 Task: Select light skin tone.
Action: Mouse moved to (396, 108)
Screenshot: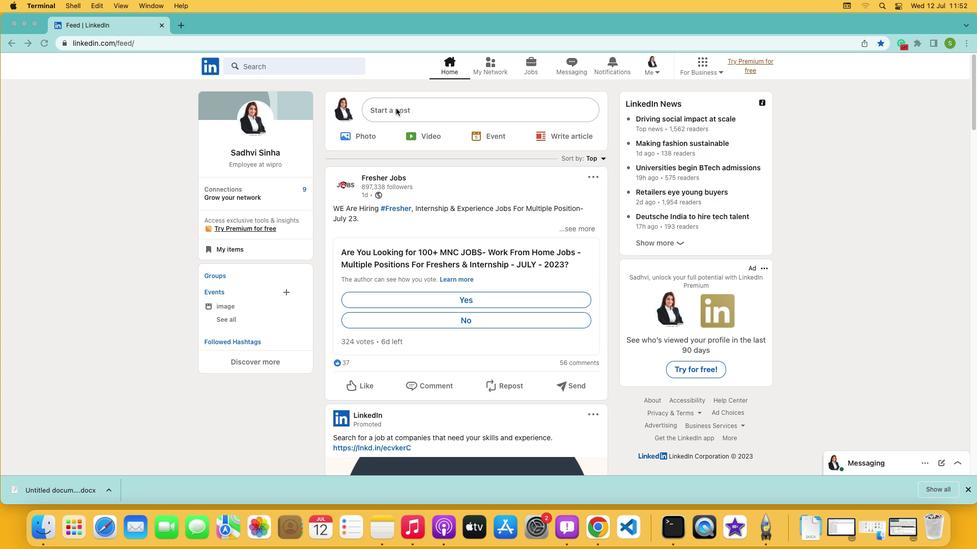 
Action: Mouse pressed left at (396, 108)
Screenshot: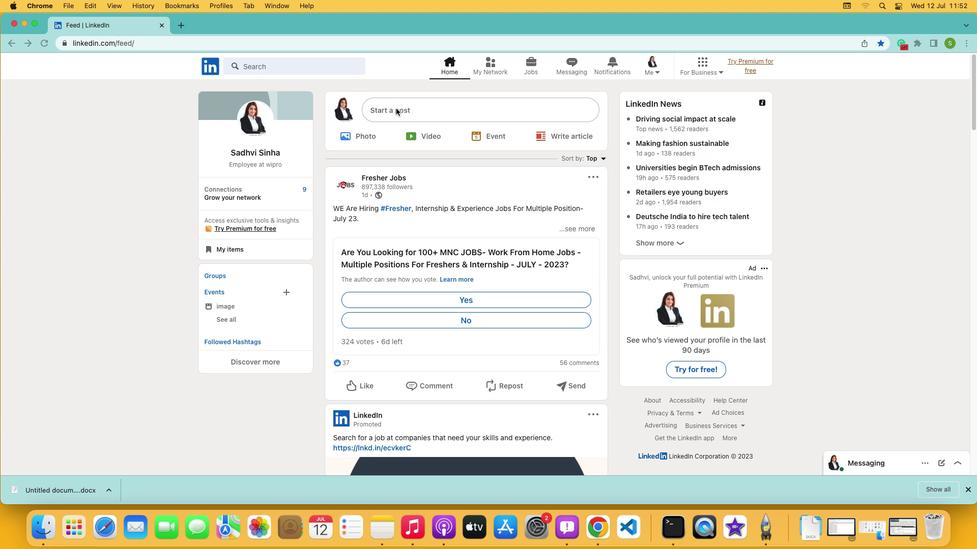 
Action: Mouse pressed left at (396, 108)
Screenshot: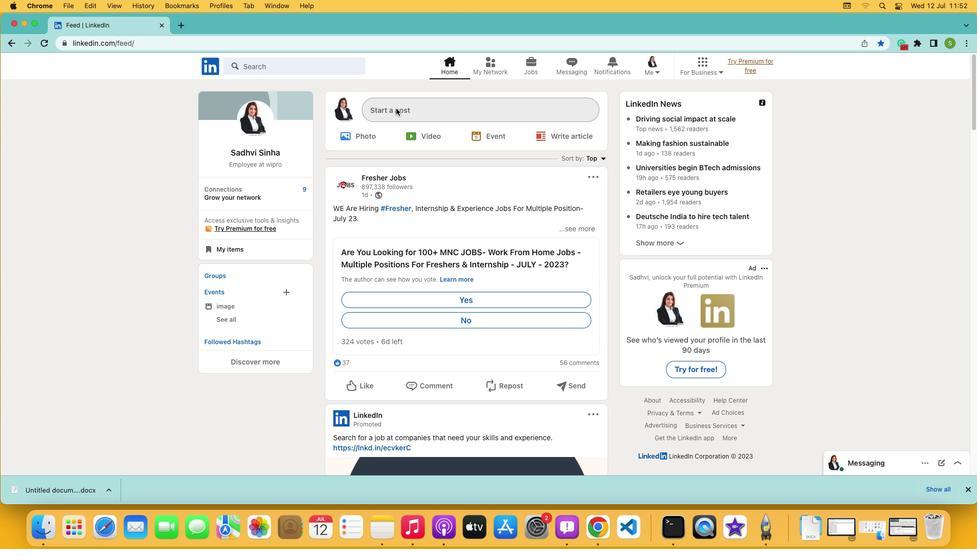 
Action: Mouse moved to (318, 277)
Screenshot: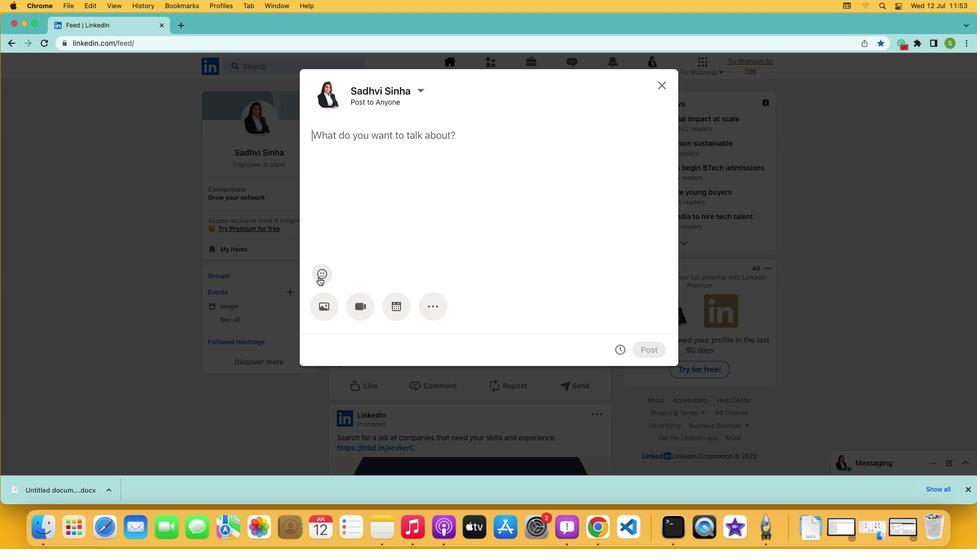 
Action: Mouse pressed left at (318, 277)
Screenshot: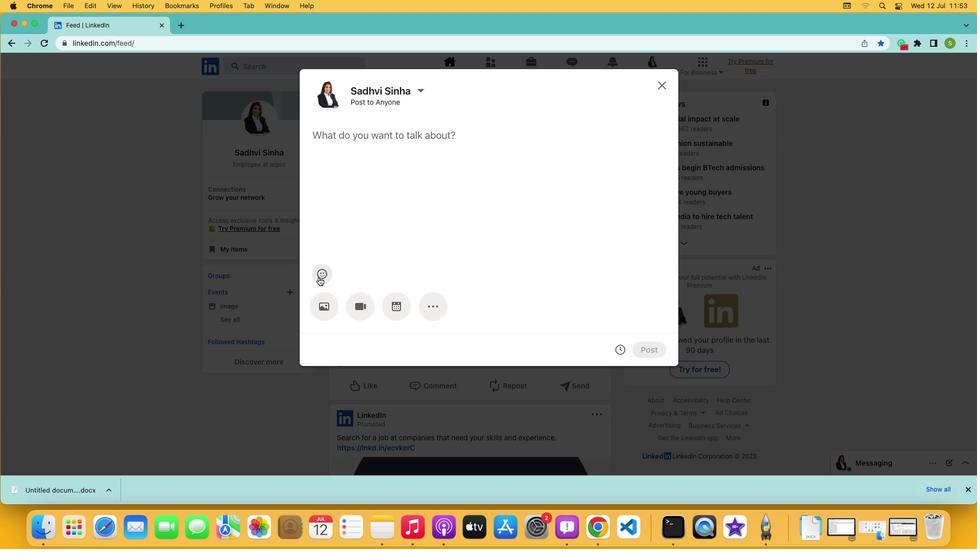 
Action: Mouse moved to (384, 95)
Screenshot: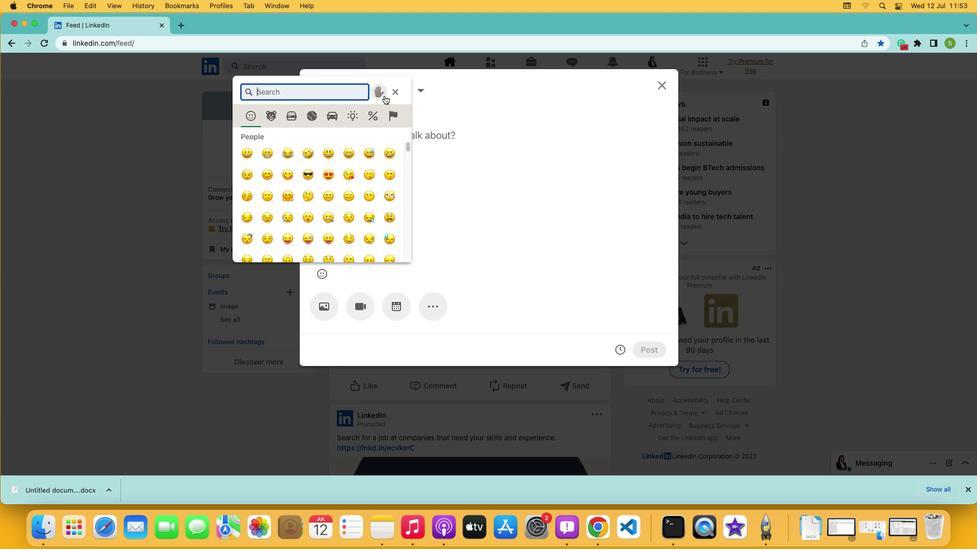
Action: Mouse pressed left at (384, 95)
Screenshot: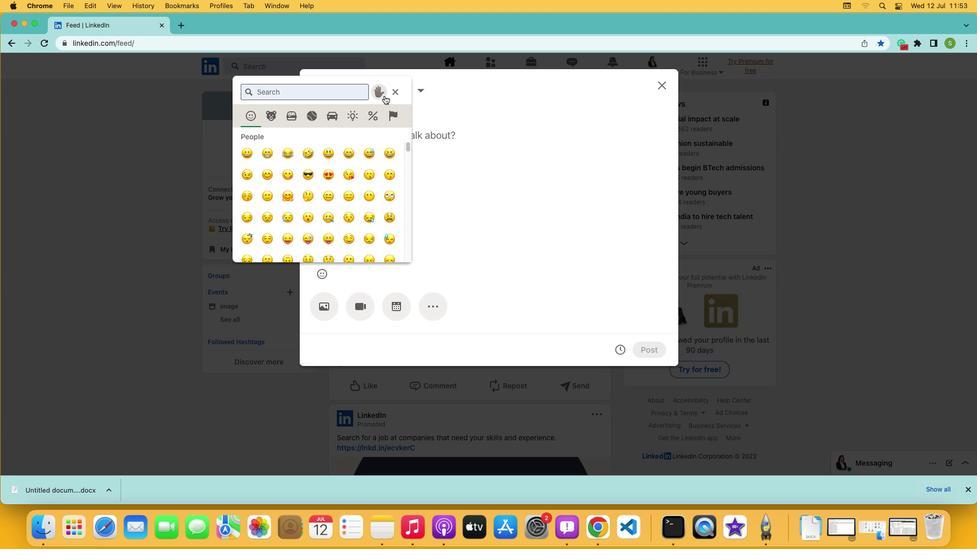 
Action: Mouse moved to (269, 117)
Screenshot: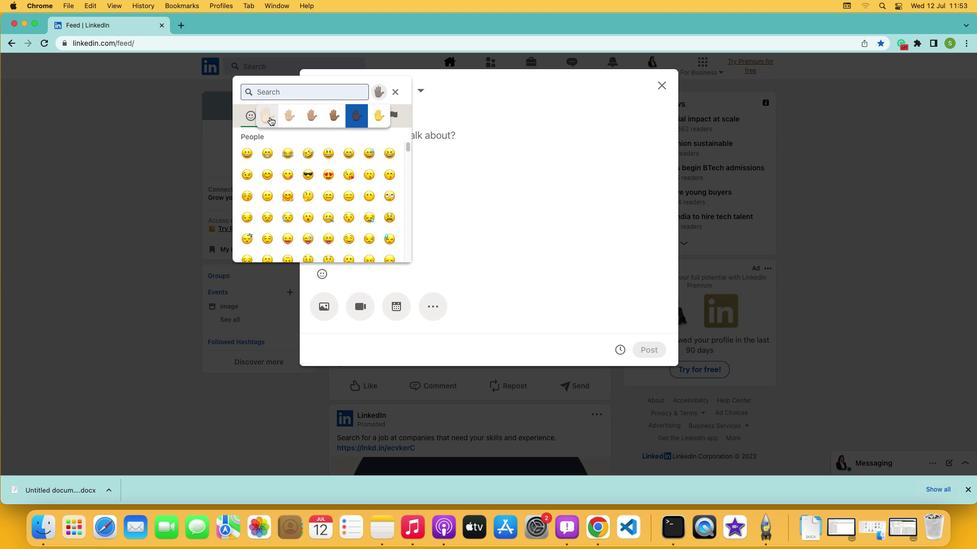 
Action: Mouse pressed left at (269, 117)
Screenshot: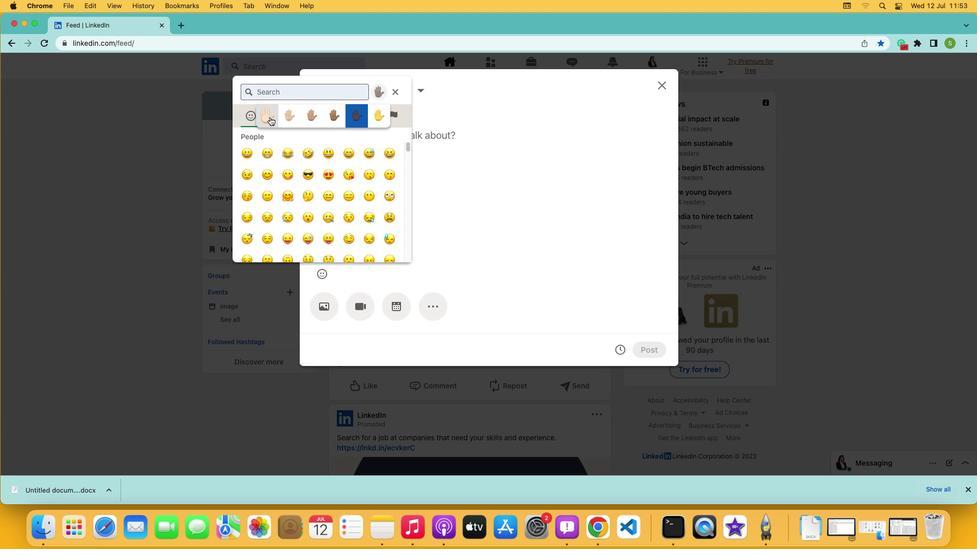
Action: Mouse moved to (284, 123)
Screenshot: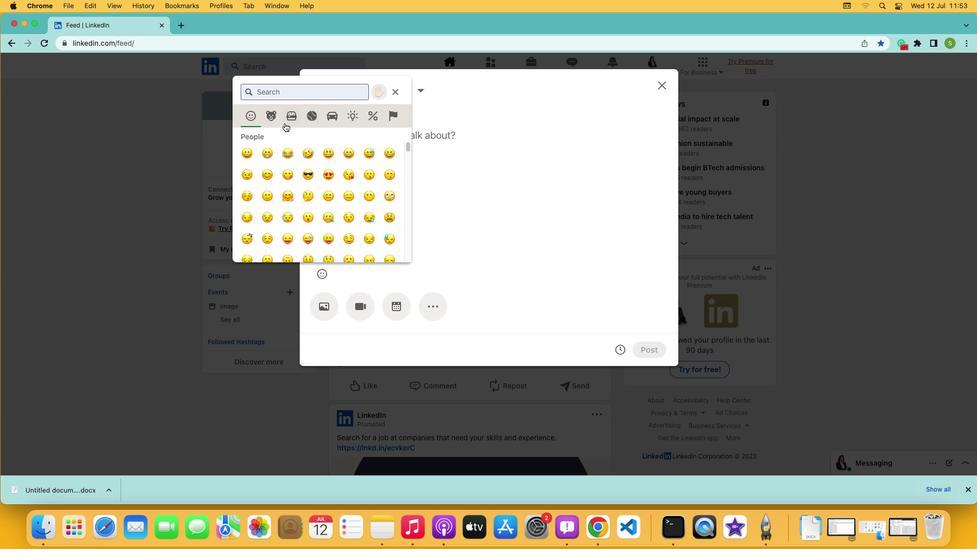 
